 Task: Insert an image URL link: https://drive.google.com/file/d/1vaF_264kuDxth7GaQFSfvuUNb-yCQj58/view?usp=drive_link.
Action: Mouse moved to (123, 106)
Screenshot: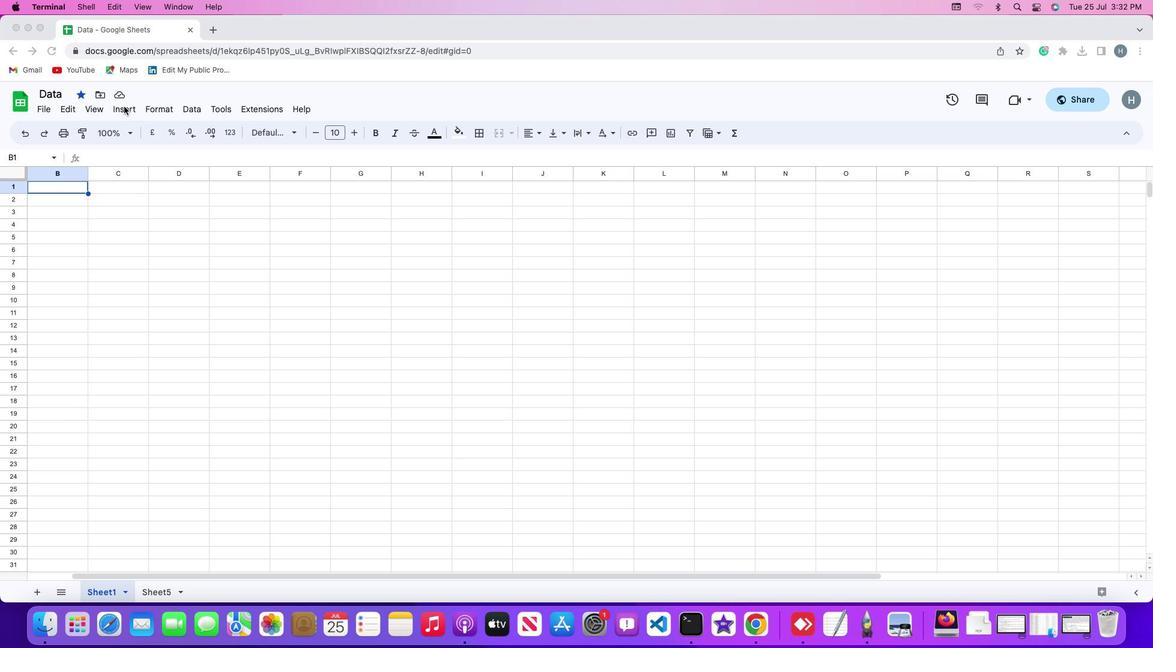 
Action: Mouse pressed left at (123, 106)
Screenshot: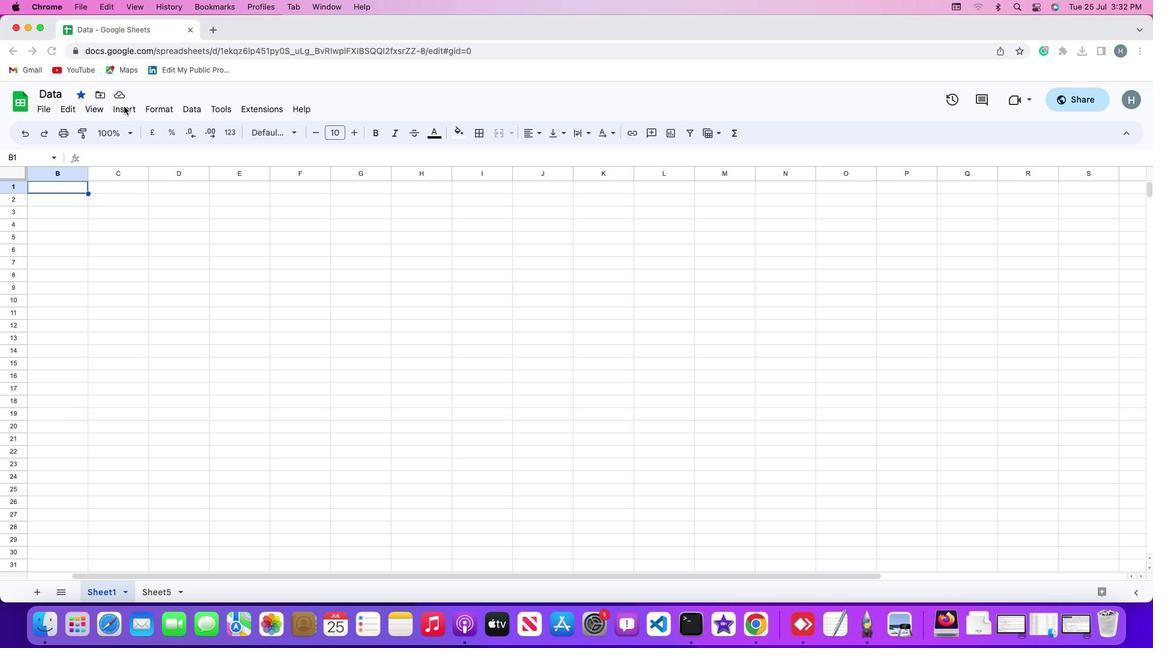 
Action: Mouse moved to (127, 107)
Screenshot: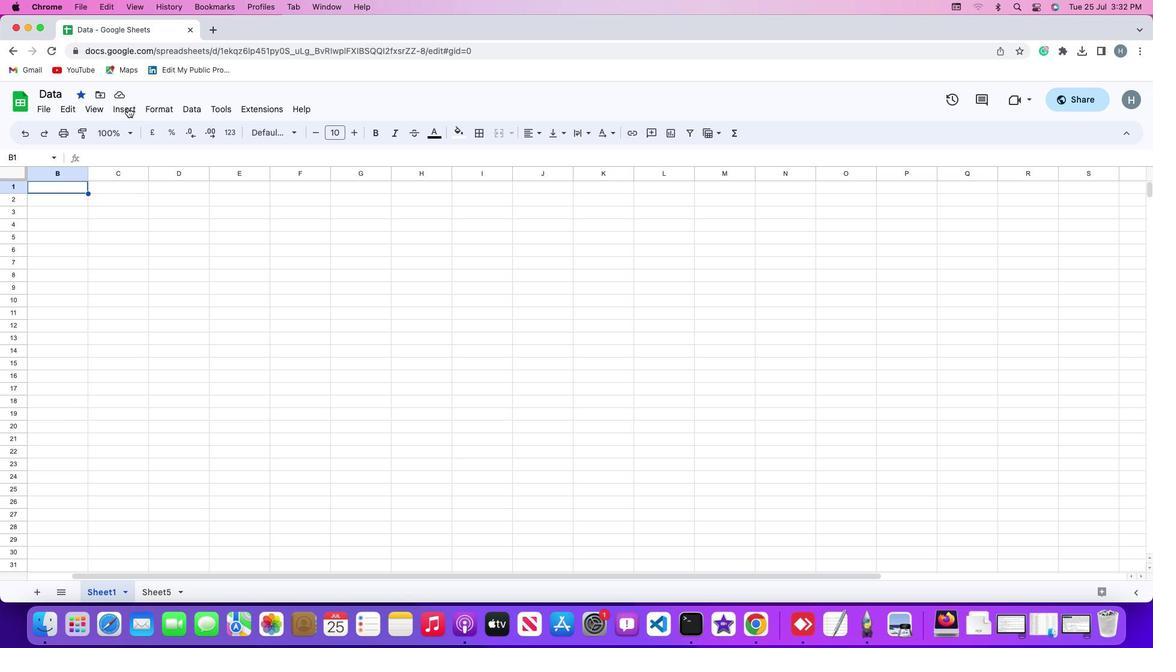 
Action: Mouse pressed left at (127, 107)
Screenshot: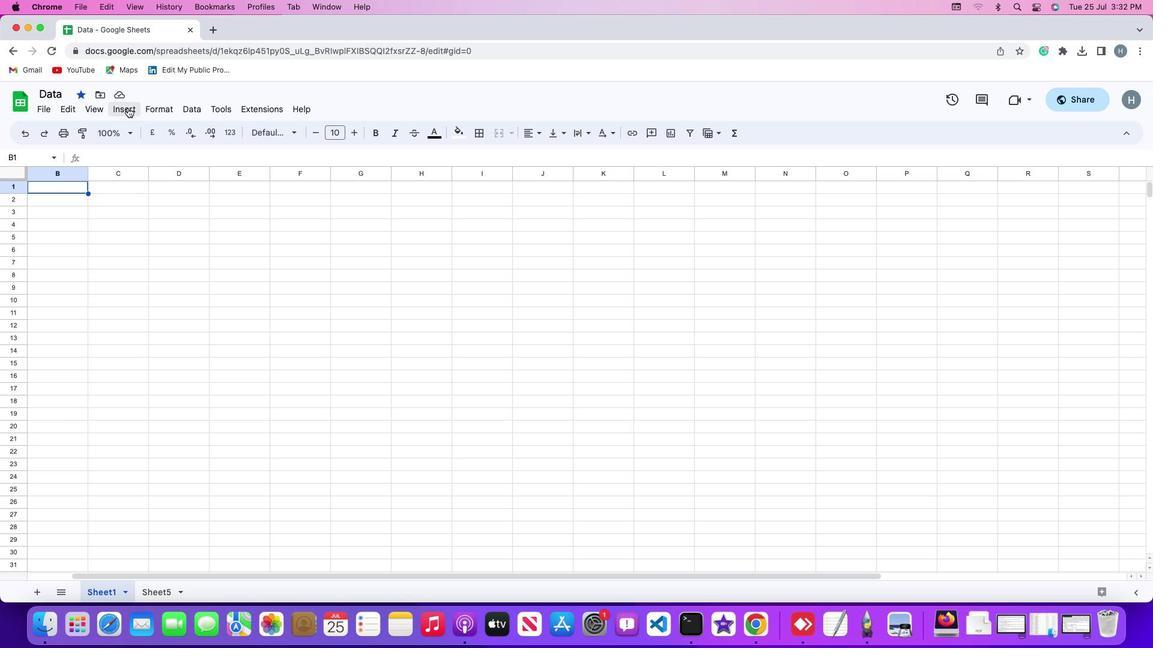 
Action: Mouse moved to (150, 272)
Screenshot: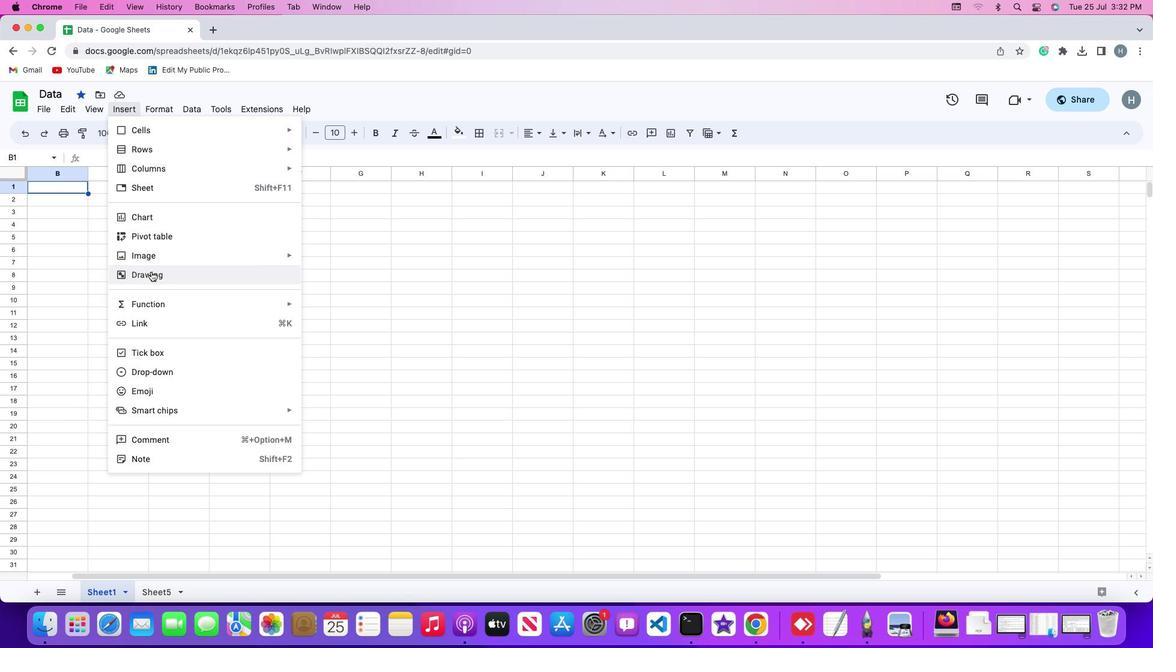 
Action: Mouse pressed left at (150, 272)
Screenshot: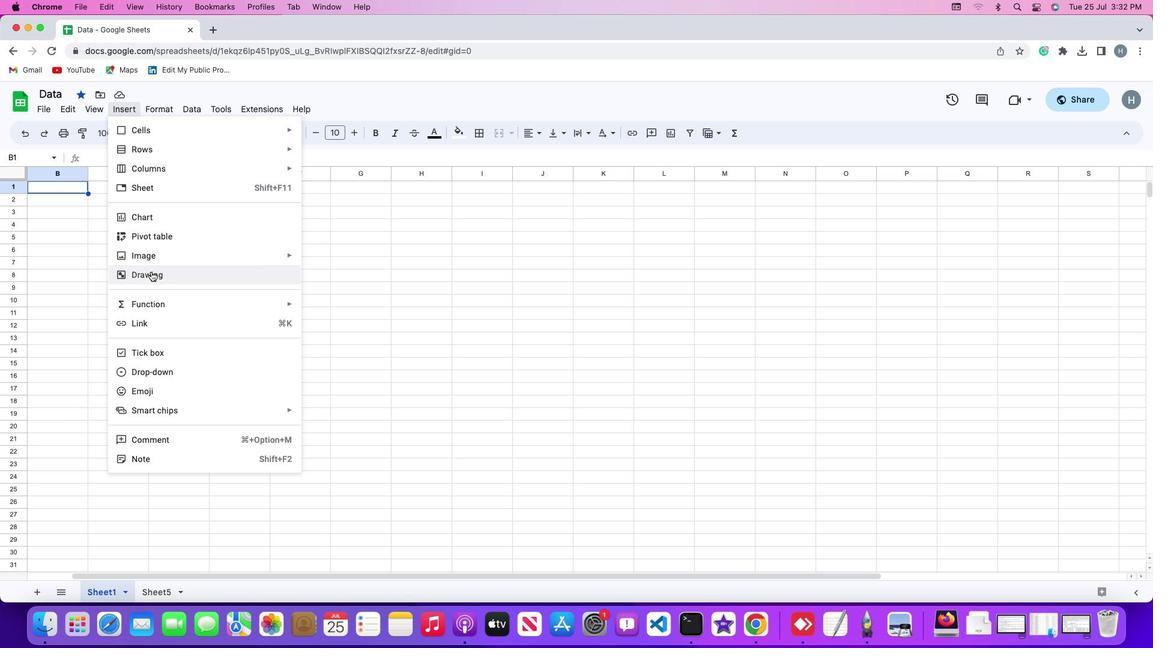
Action: Mouse moved to (528, 153)
Screenshot: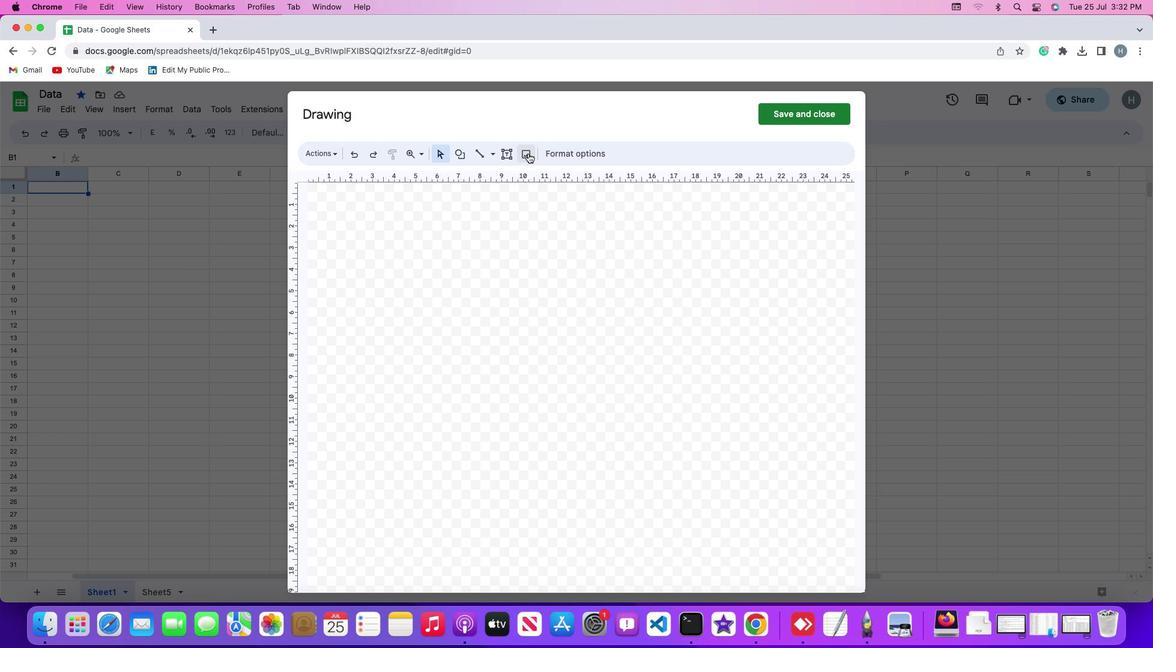 
Action: Mouse pressed left at (528, 153)
Screenshot: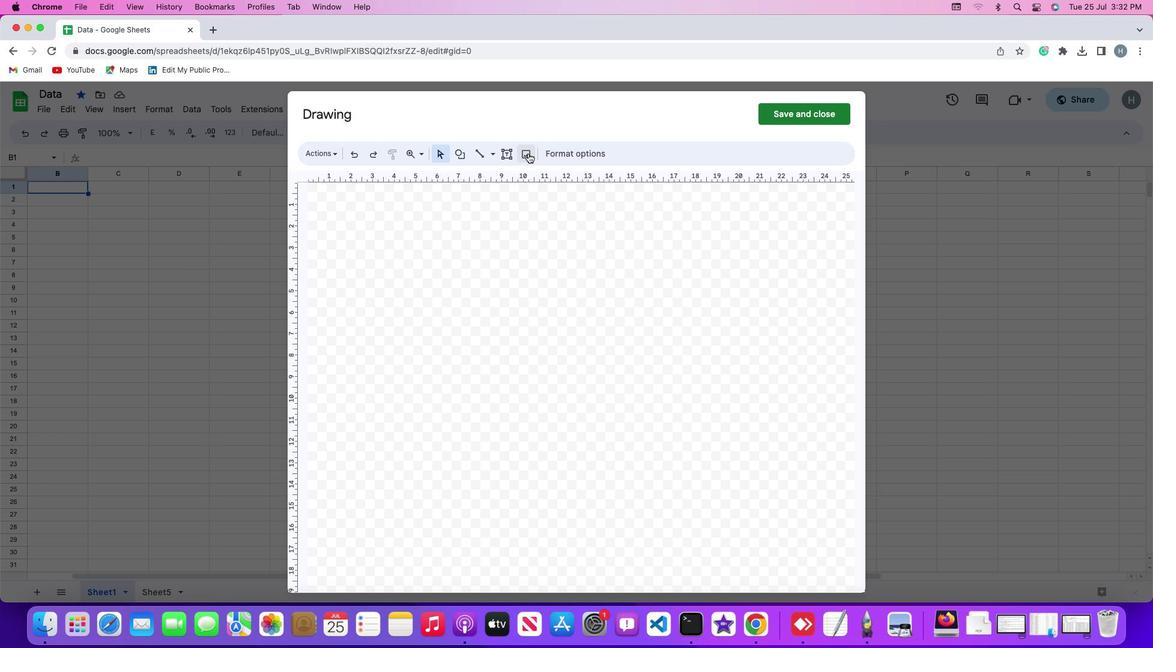 
Action: Mouse moved to (383, 212)
Screenshot: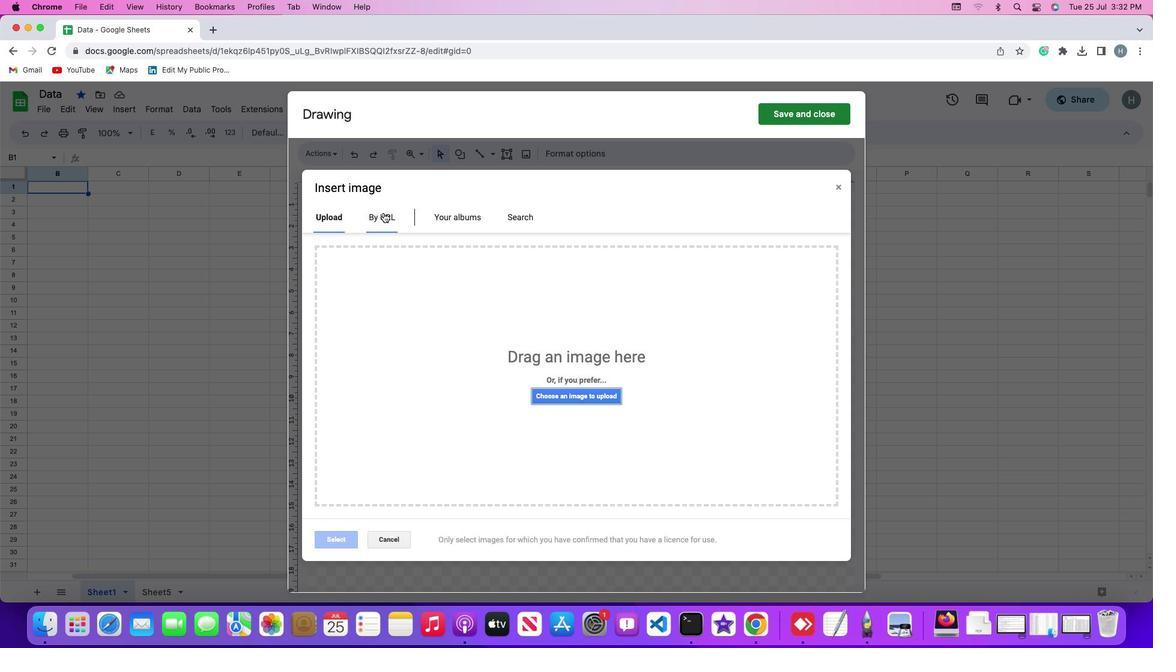 
Action: Mouse pressed left at (383, 212)
Screenshot: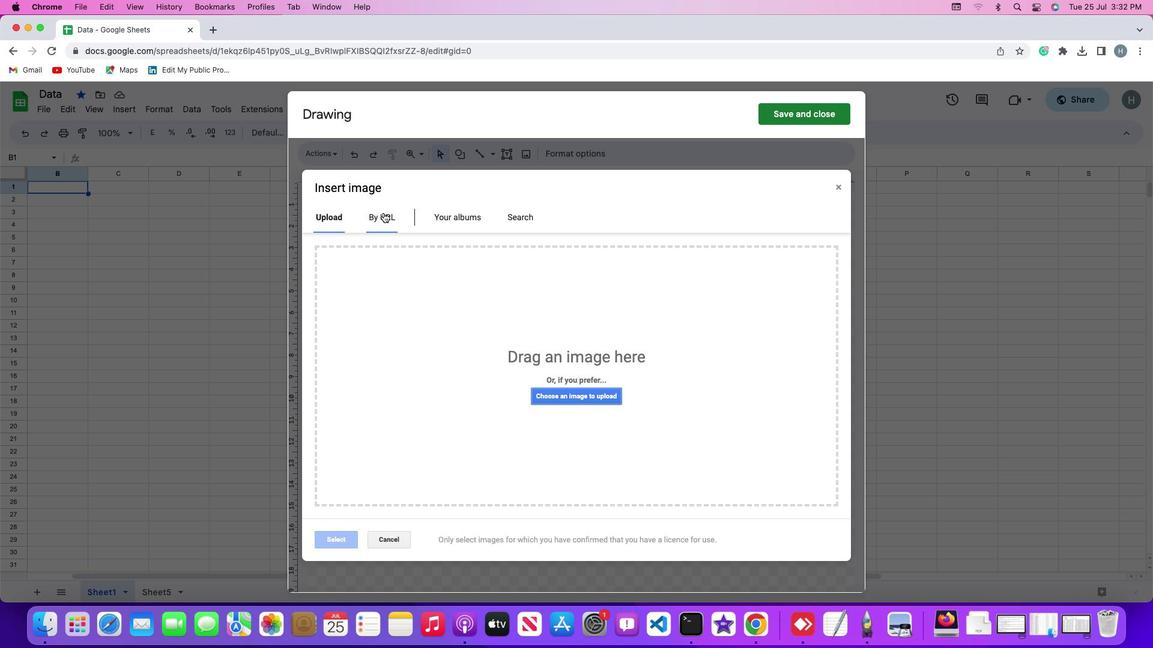 
Action: Mouse moved to (446, 248)
Screenshot: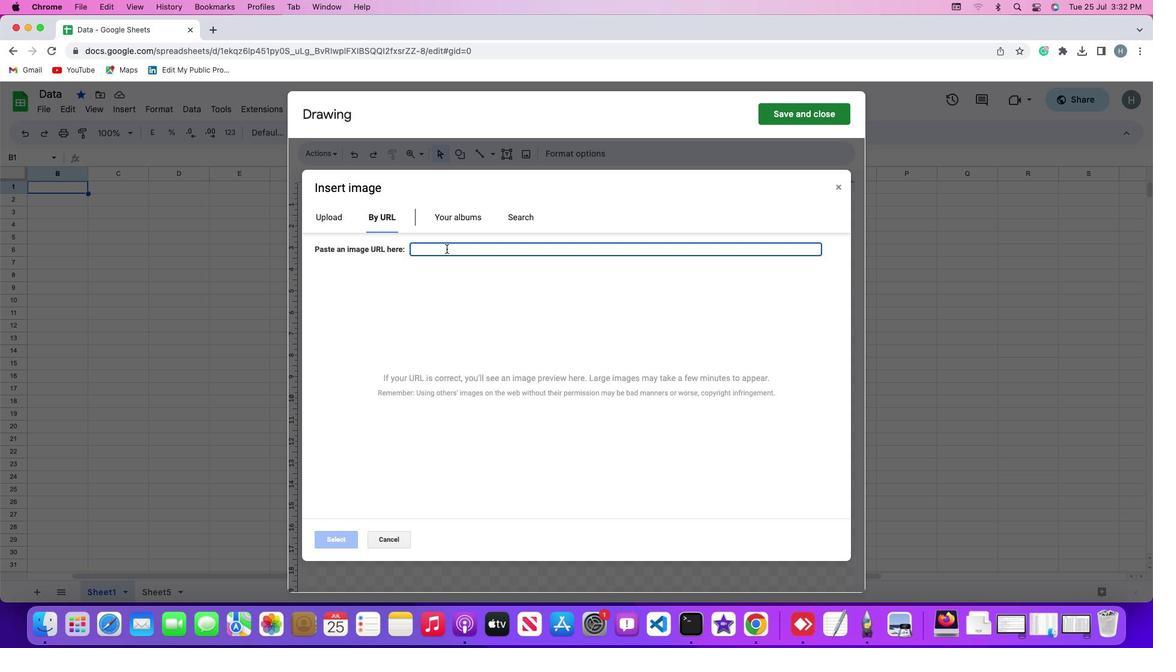 
Action: Key pressed Key.cmd'v'
Screenshot: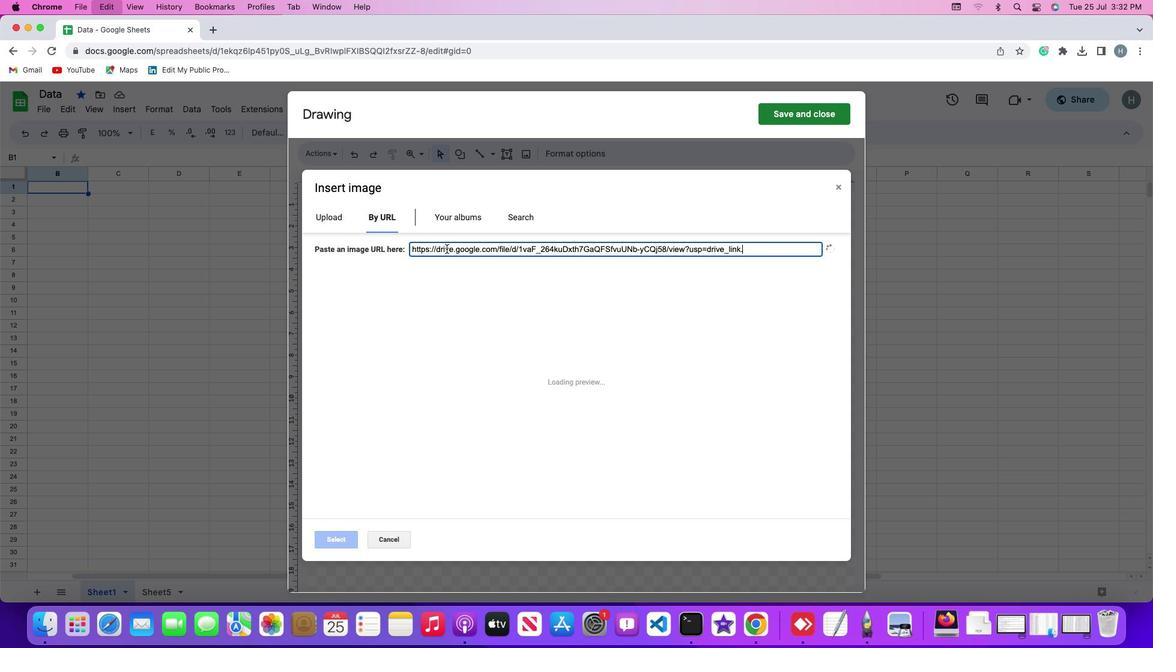 
Action: Mouse moved to (647, 361)
Screenshot: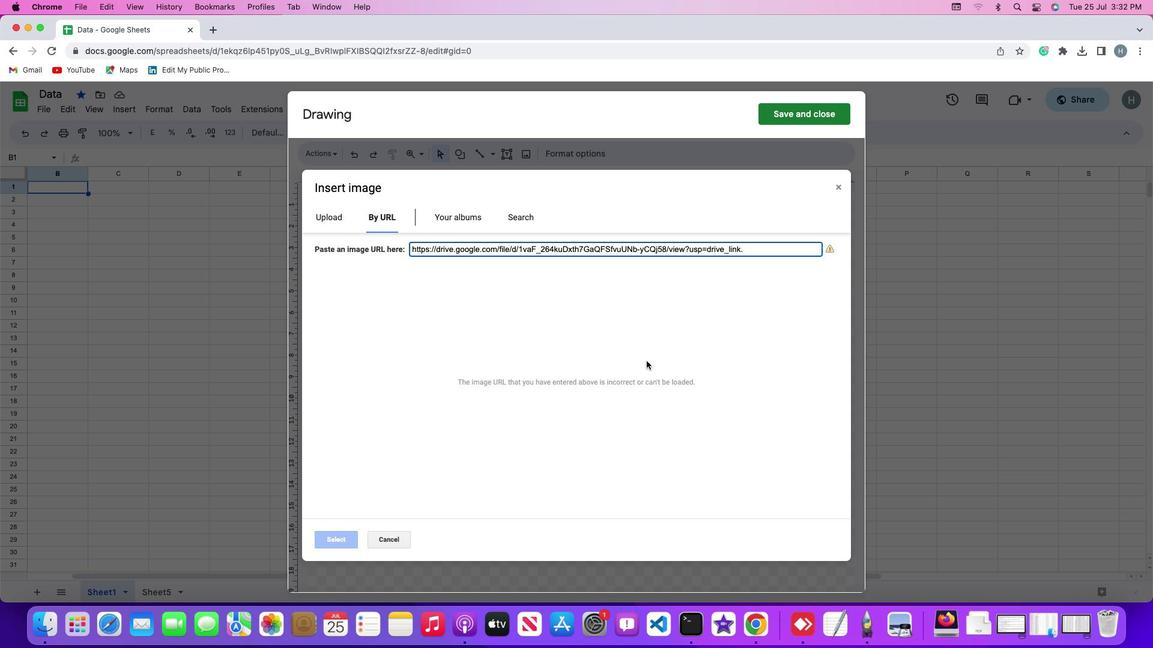 
